 Task: Locate the nearest ferry terminal to Seattle, Washington, and San Juan Islands, Washington.
Action: Mouse moved to (170, 103)
Screenshot: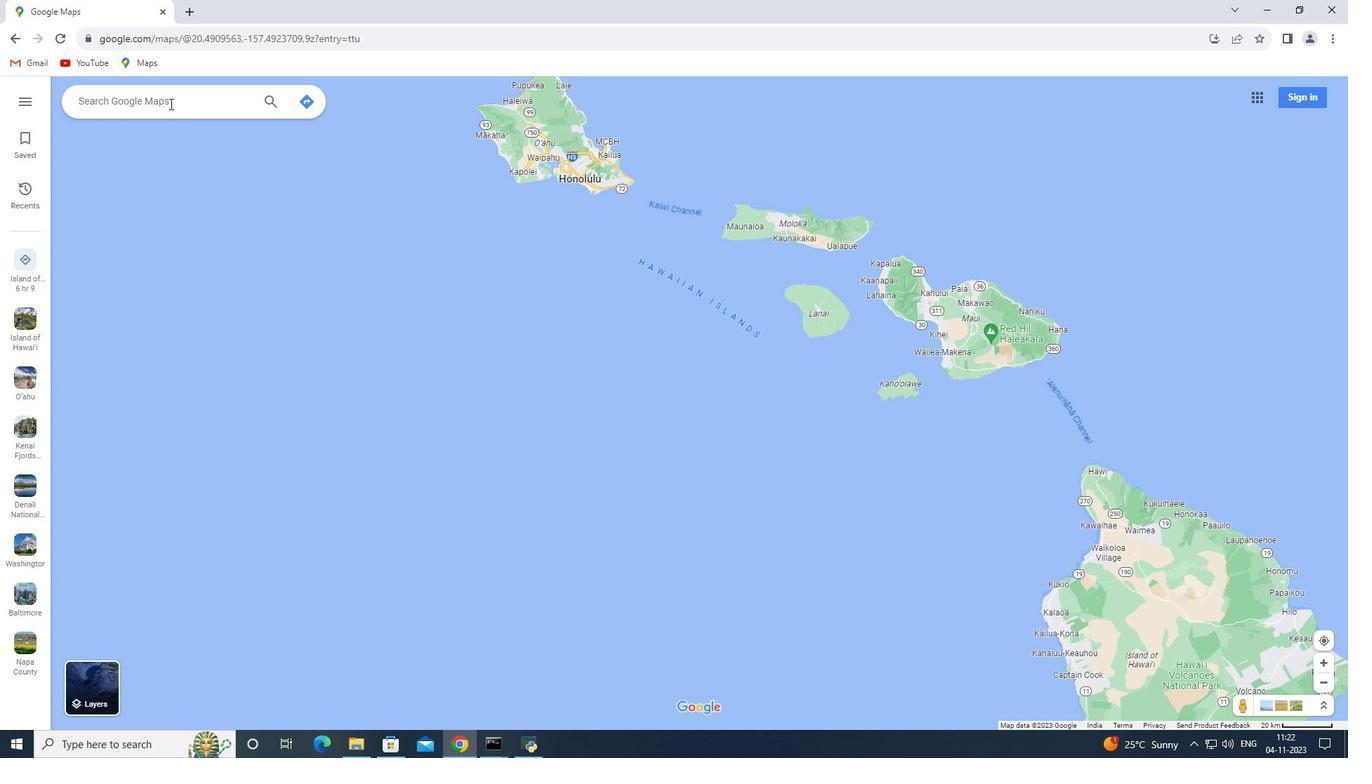 
Action: Mouse pressed left at (170, 103)
Screenshot: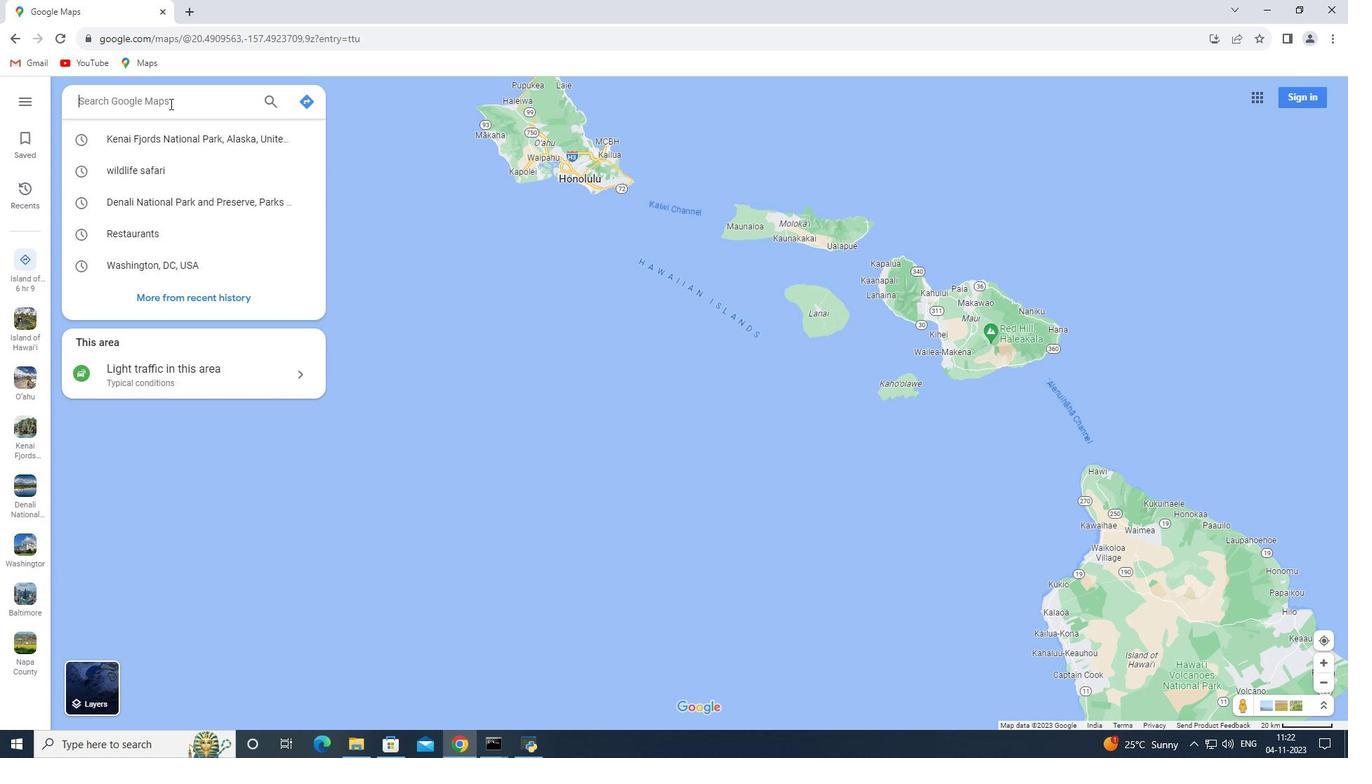 
Action: Key pressed <Key.shift><Key.shift><Key.shift><Key.shift>Seattle,<Key.space><Key.shift>Washington<Key.enter>
Screenshot: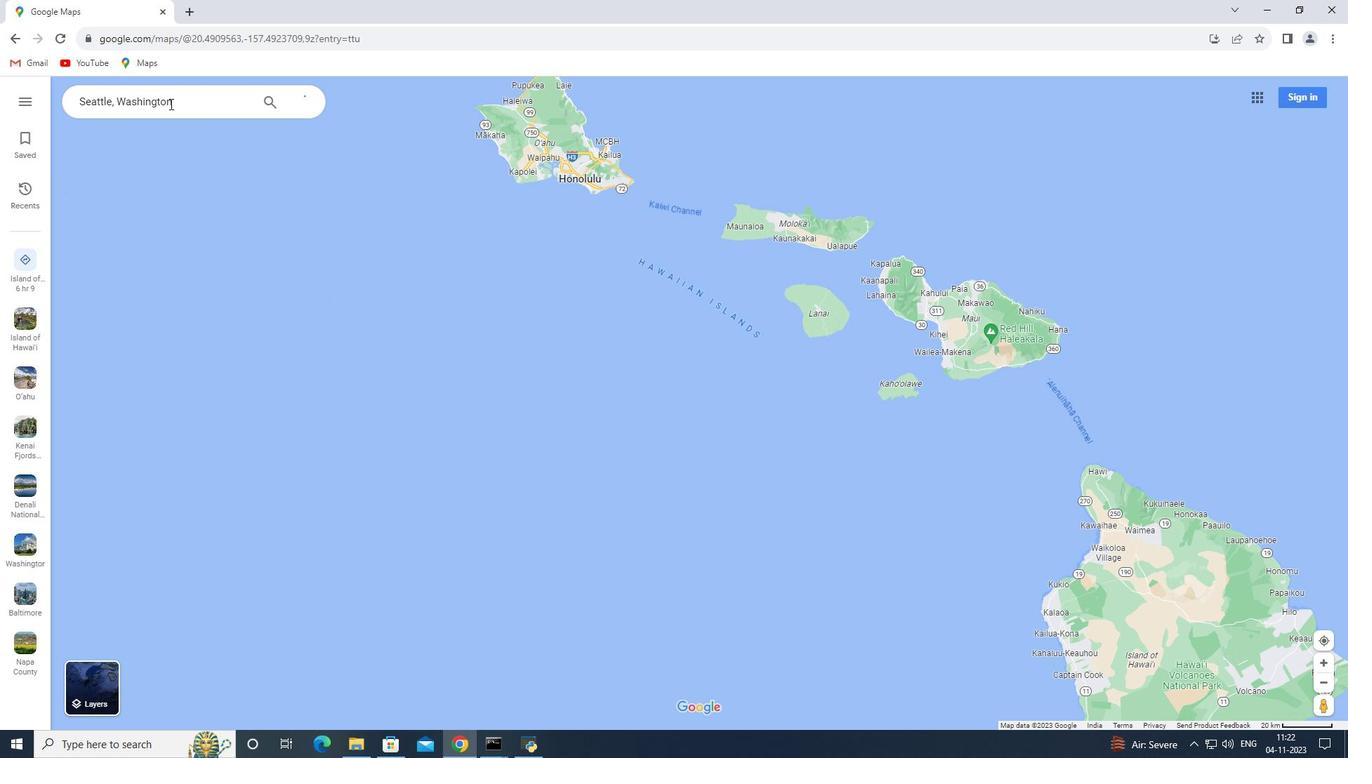 
Action: Mouse moved to (187, 338)
Screenshot: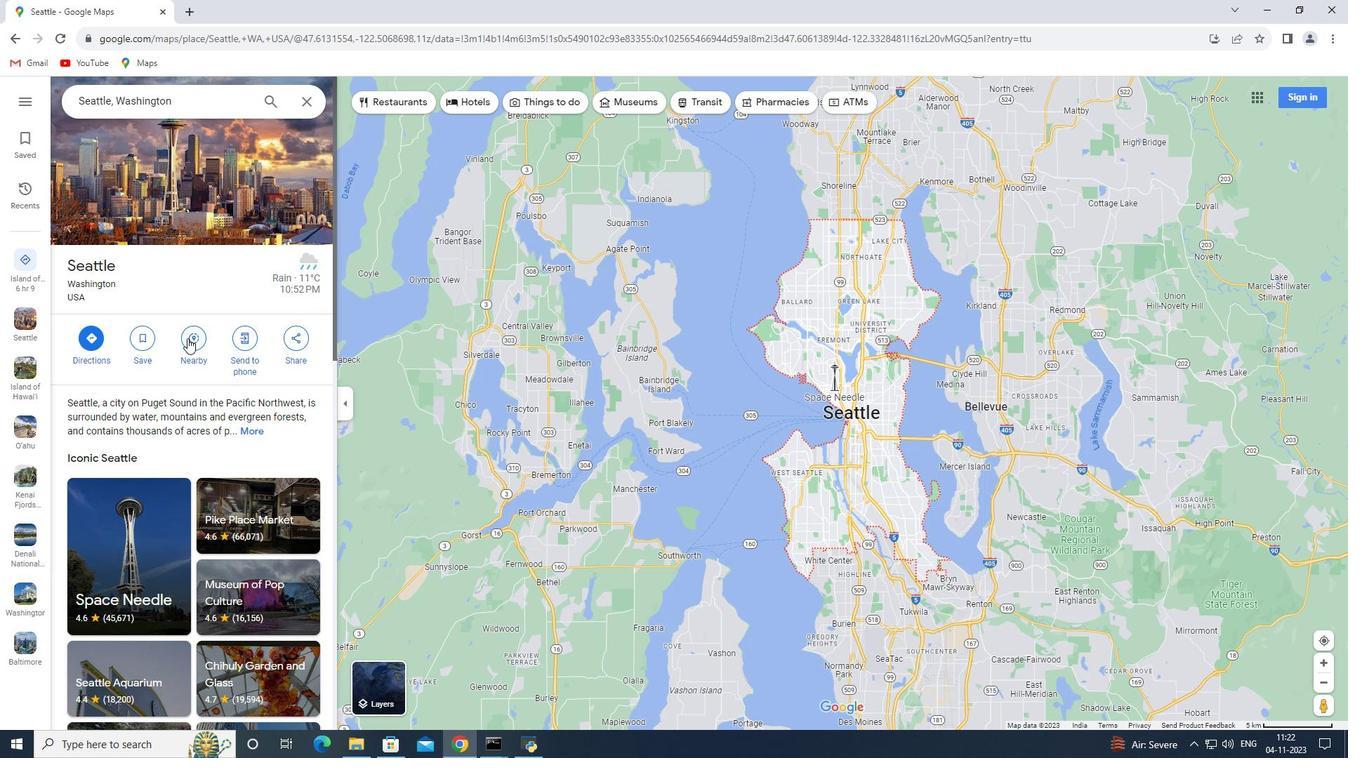 
Action: Mouse pressed left at (187, 338)
Screenshot: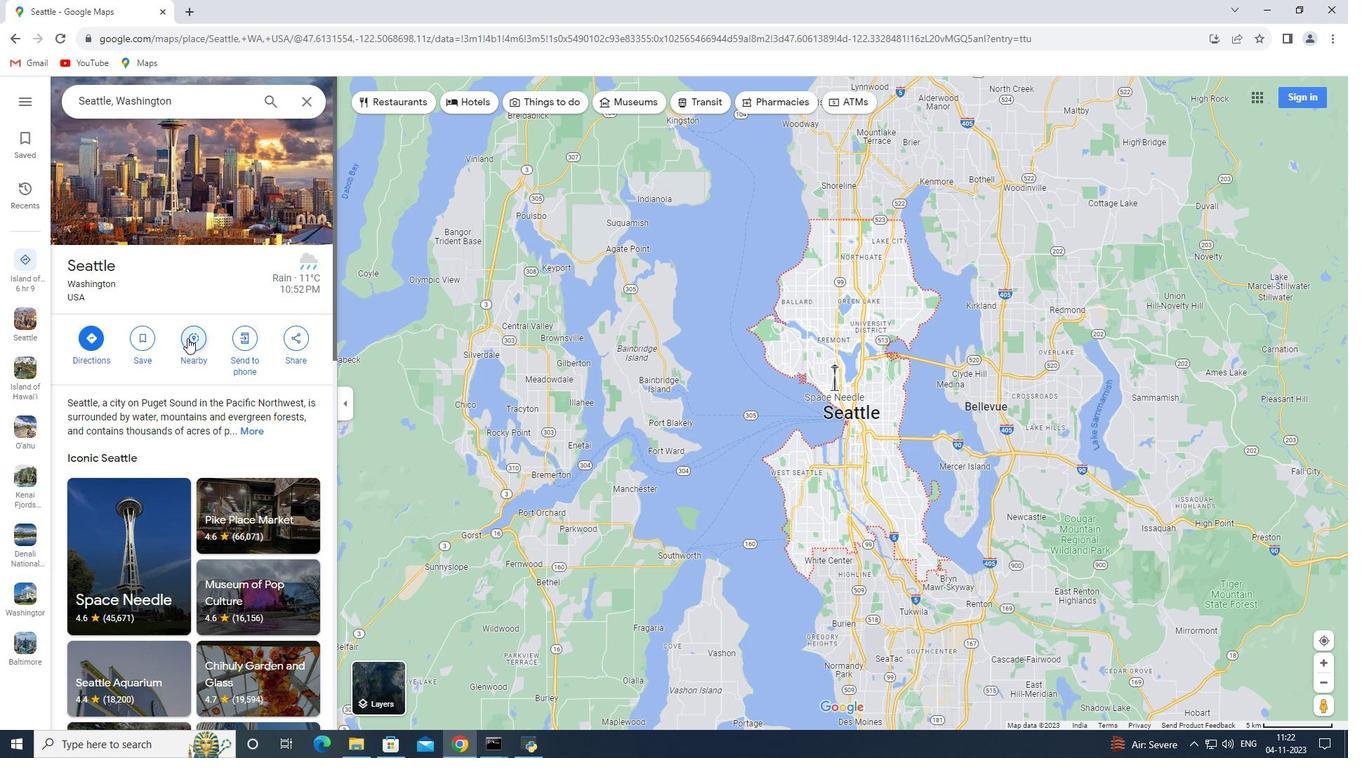 
Action: Key pressed ferry<Key.space>terminal<Key.enter>
Screenshot: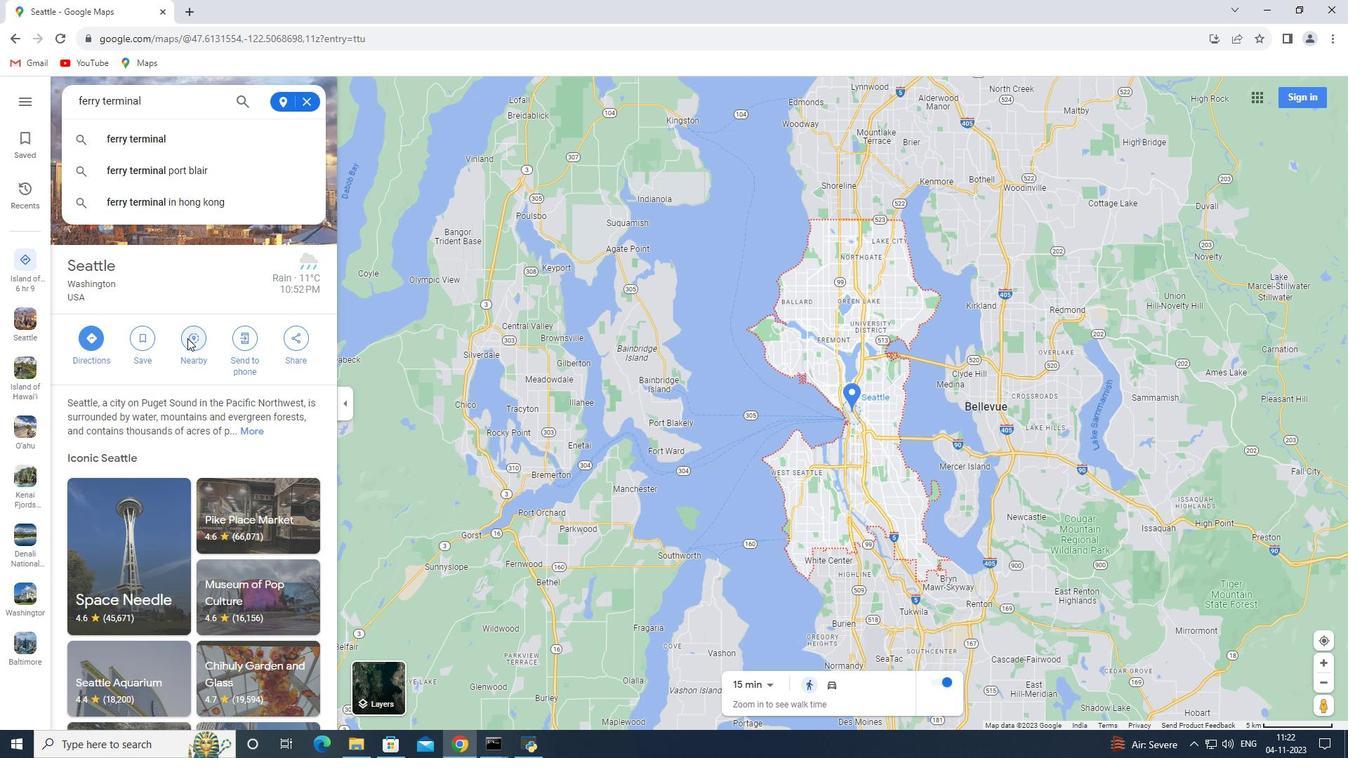 
Action: Mouse moved to (308, 96)
Screenshot: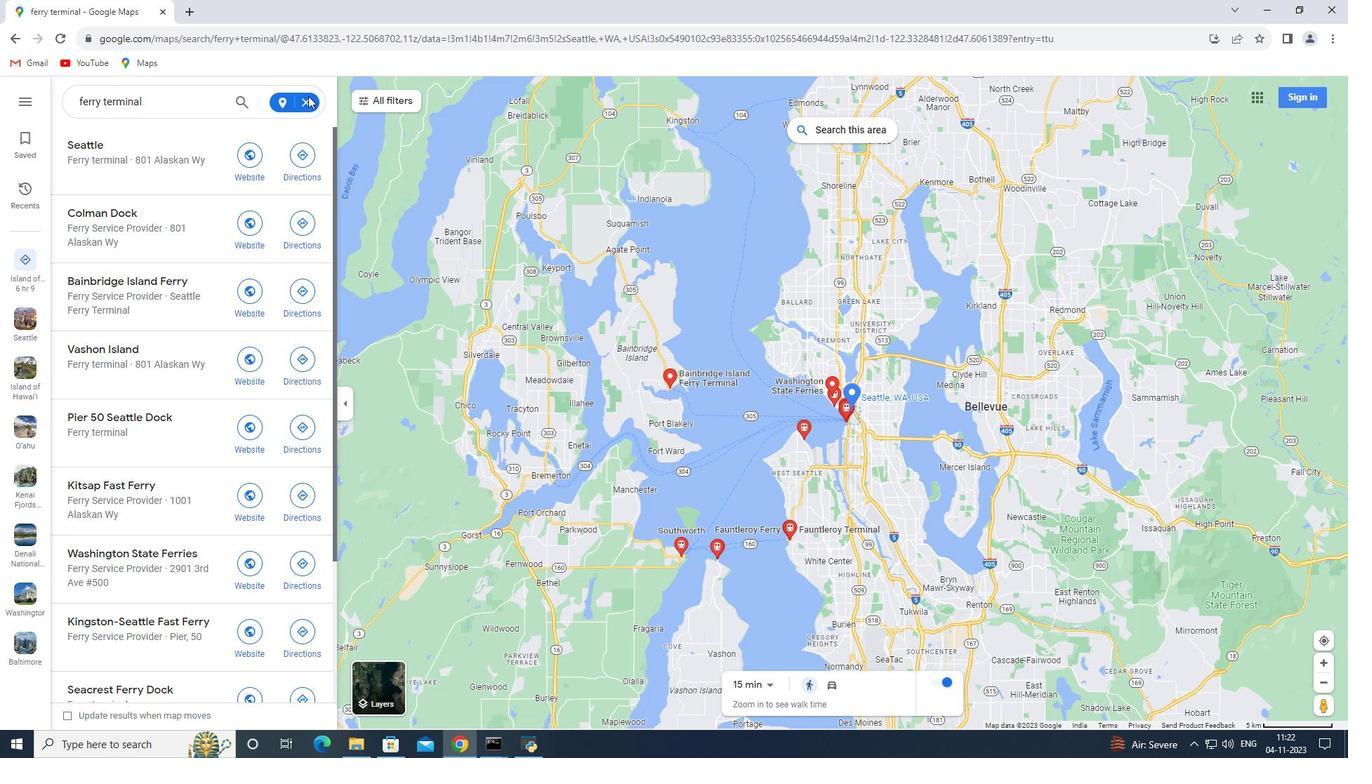 
Action: Mouse pressed left at (308, 96)
Screenshot: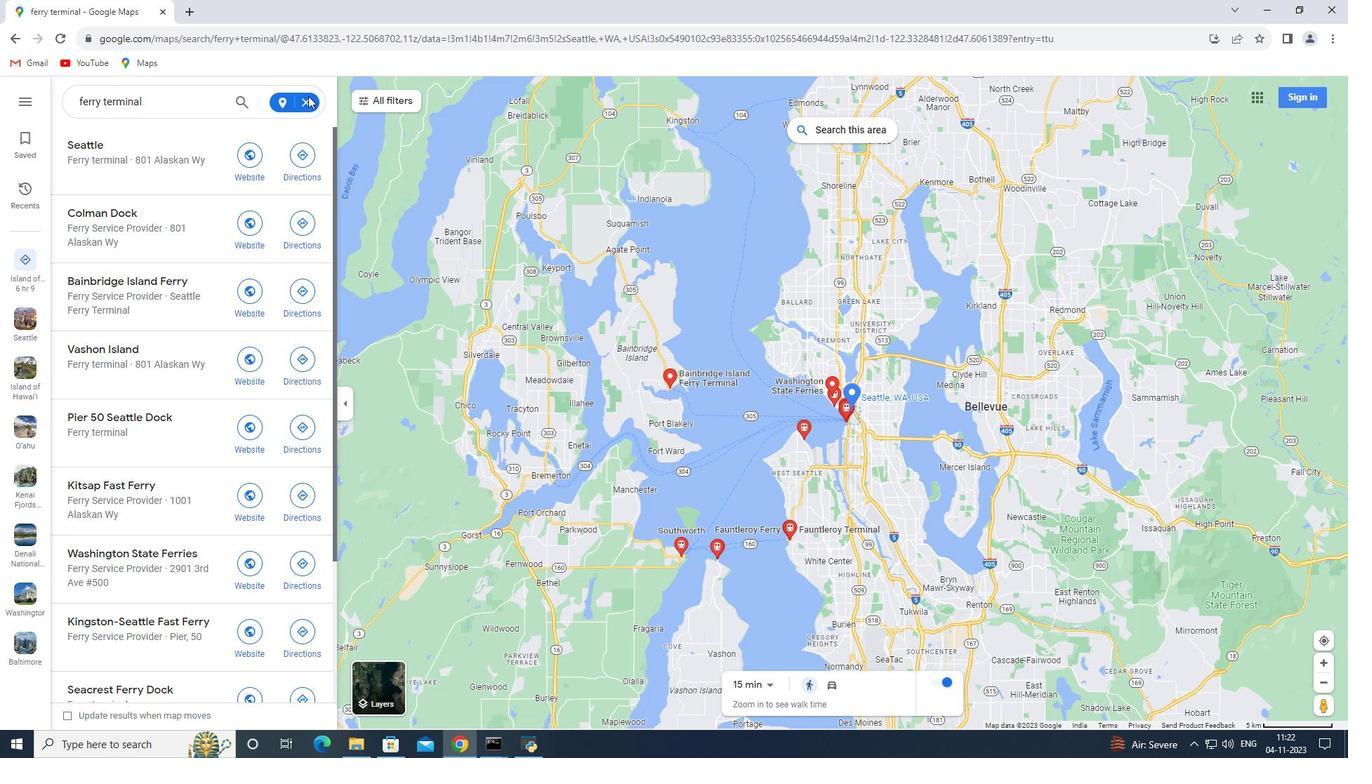 
Action: Mouse moved to (307, 99)
Screenshot: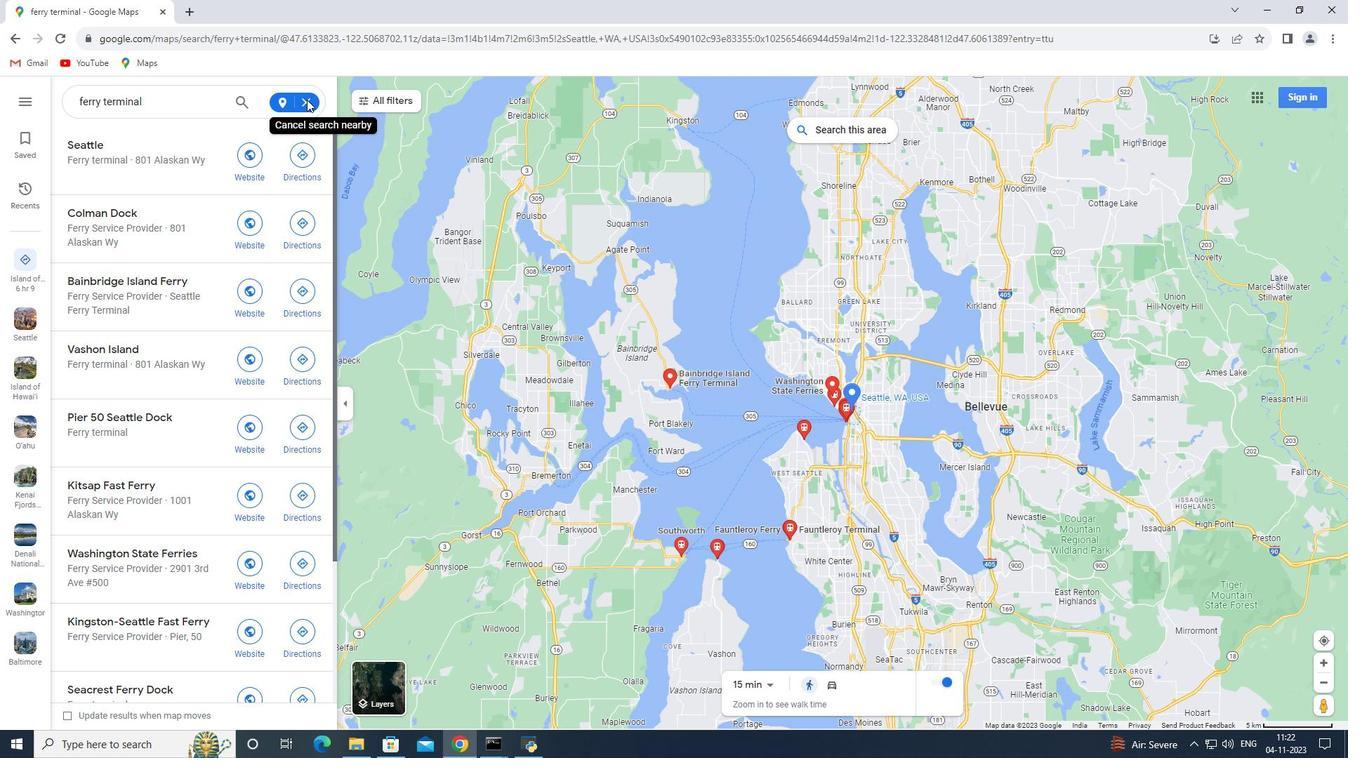 
Action: Mouse pressed left at (307, 99)
Screenshot: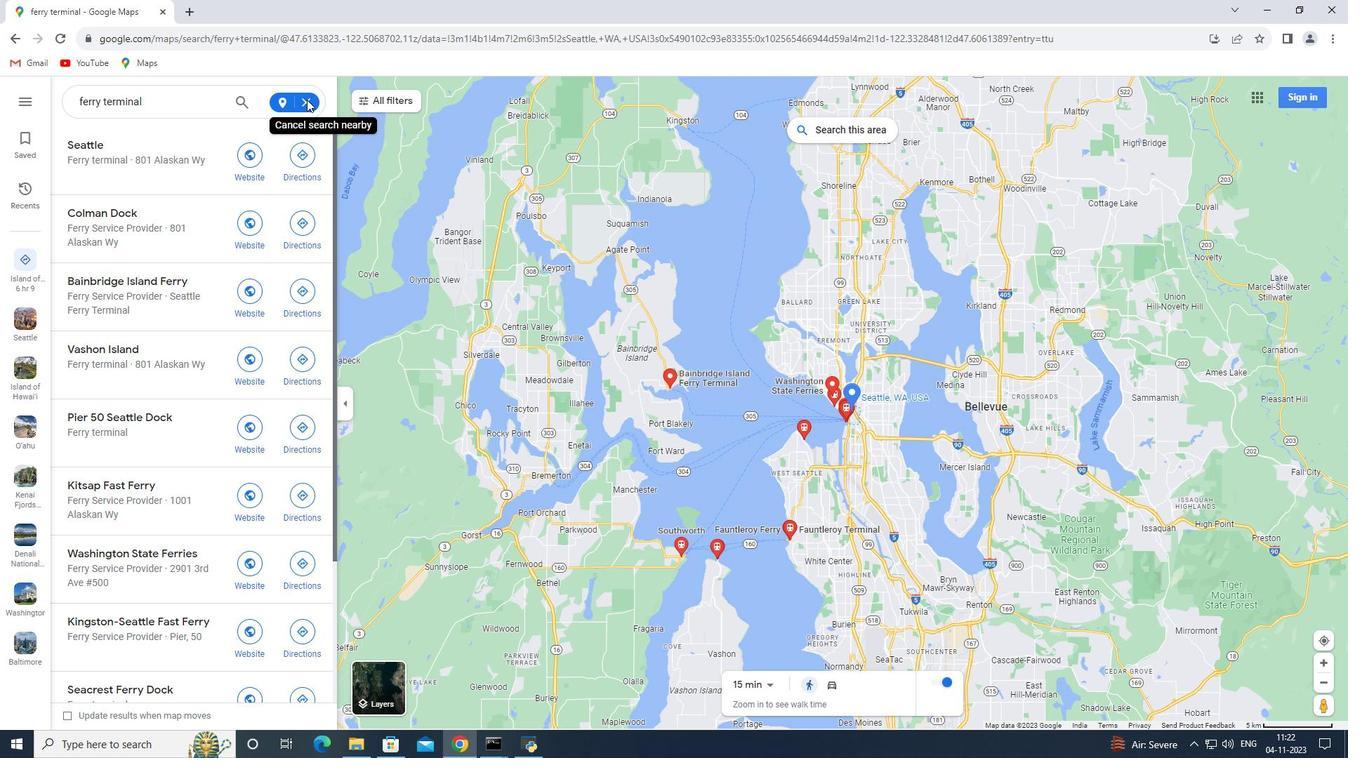 
Action: Mouse moved to (309, 96)
Screenshot: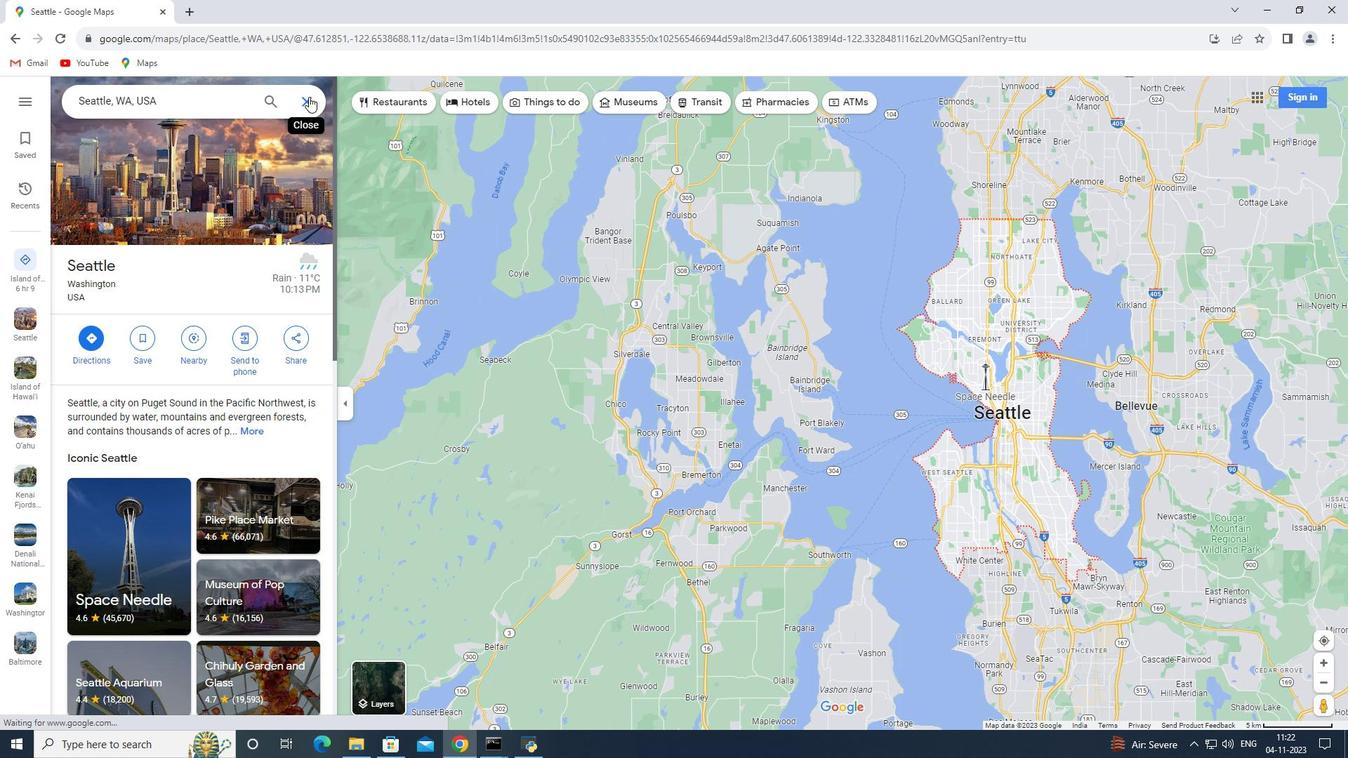 
Action: Mouse pressed left at (309, 96)
Screenshot: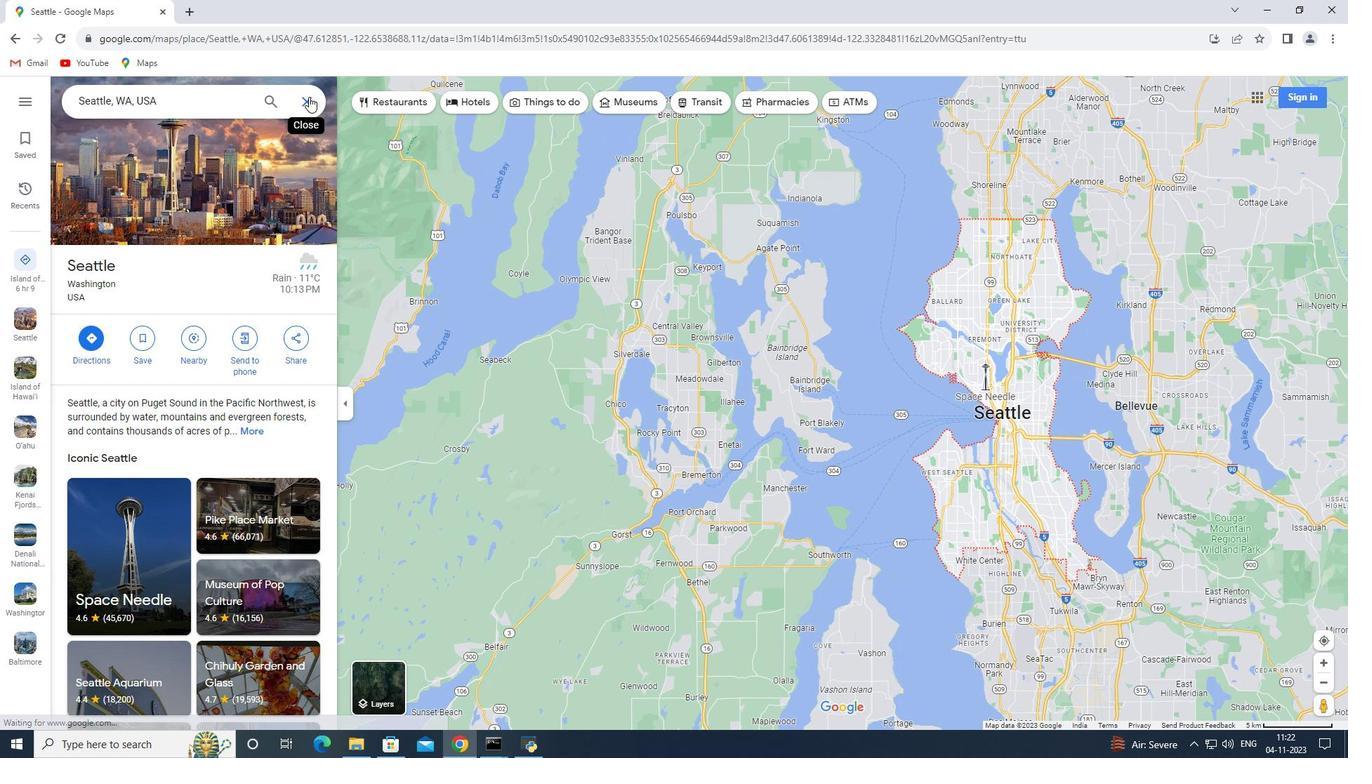 
Action: Mouse moved to (192, 98)
Screenshot: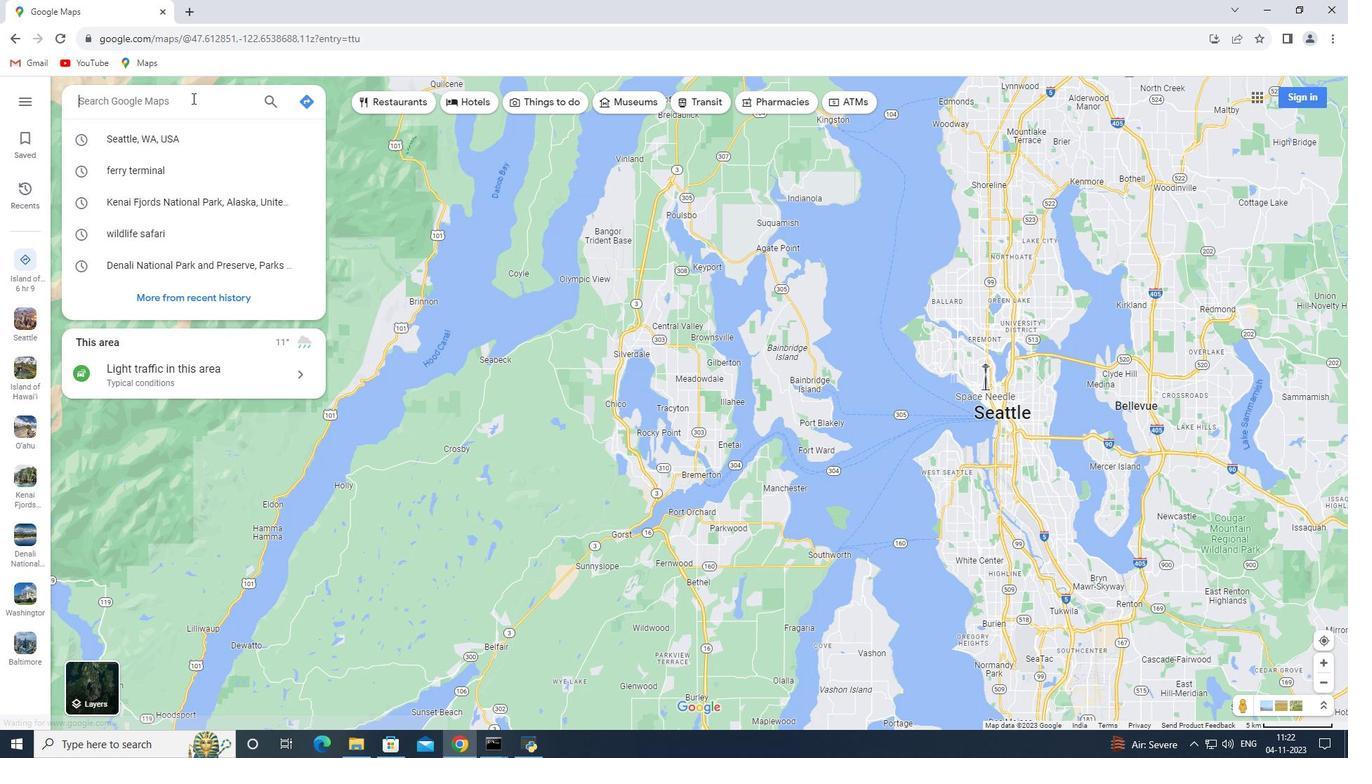 
Action: Key pressed <Key.shift>San<Key.space><Key.shift><Key.shift><Key.shift><Key.shift><Key.shift><Key.shift><Key.shift><Key.shift><Key.shift><Key.shift><Key.shift><Key.shift><Key.shift><Key.shift><Key.shift><Key.shift><Key.shift><Key.shift><Key.shift>Juan<Key.space><Key.shift>Islands,<Key.space><Key.shift>Washington<Key.enter>
Screenshot: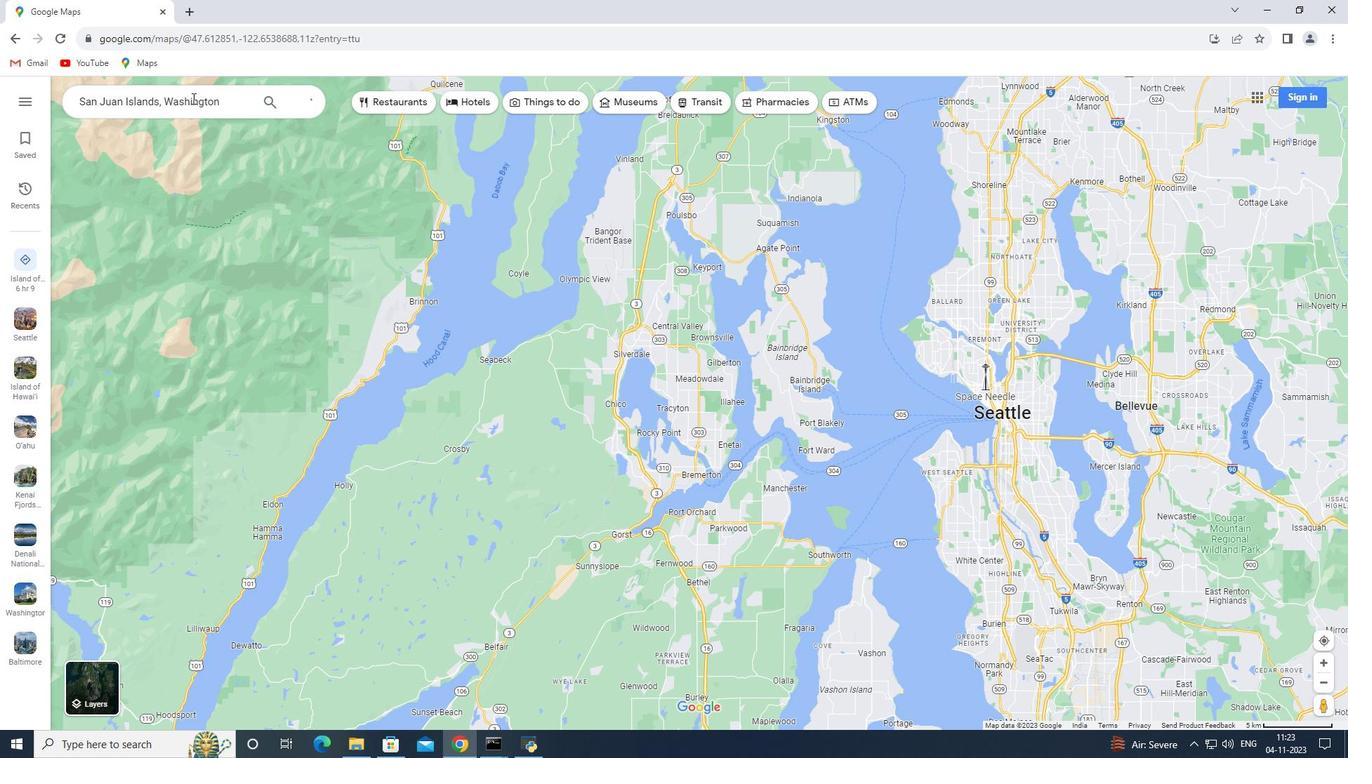 
Action: Mouse moved to (187, 370)
Screenshot: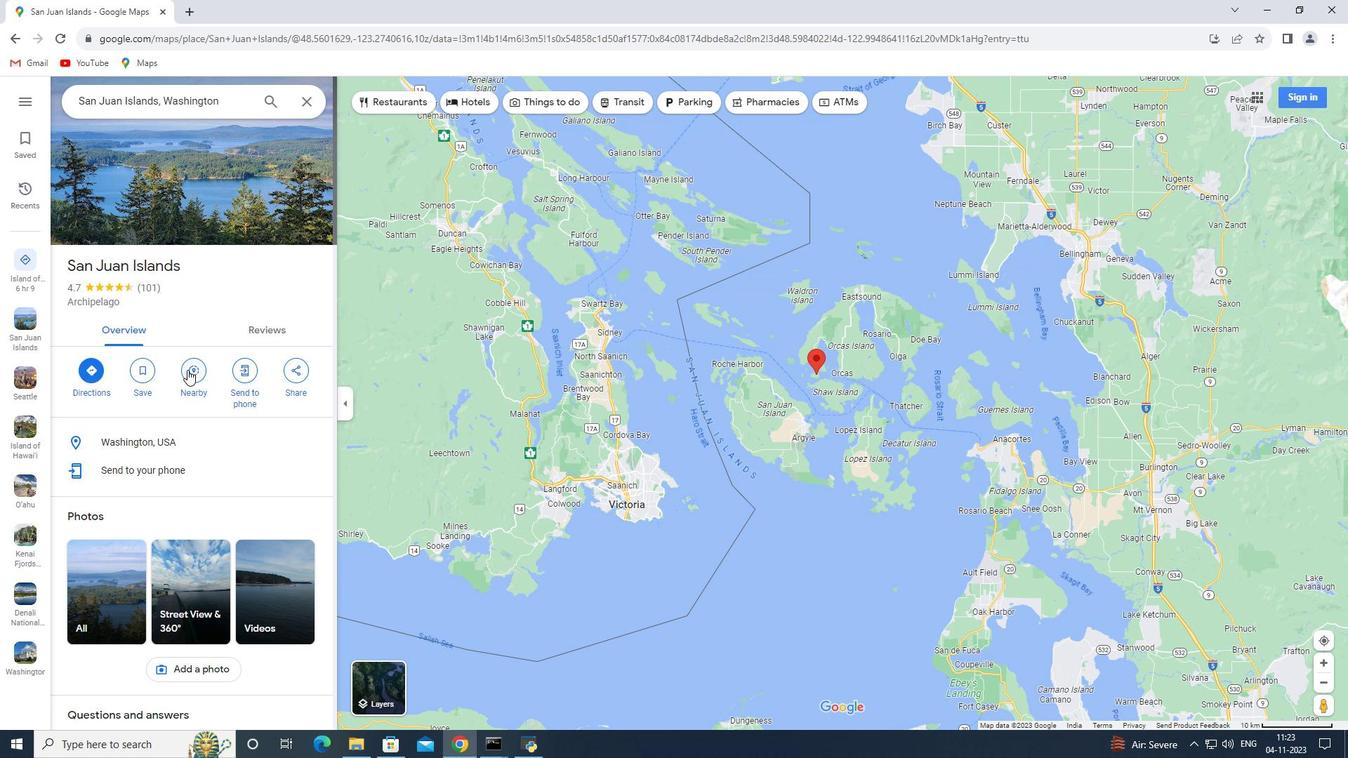 
Action: Mouse pressed left at (187, 370)
Screenshot: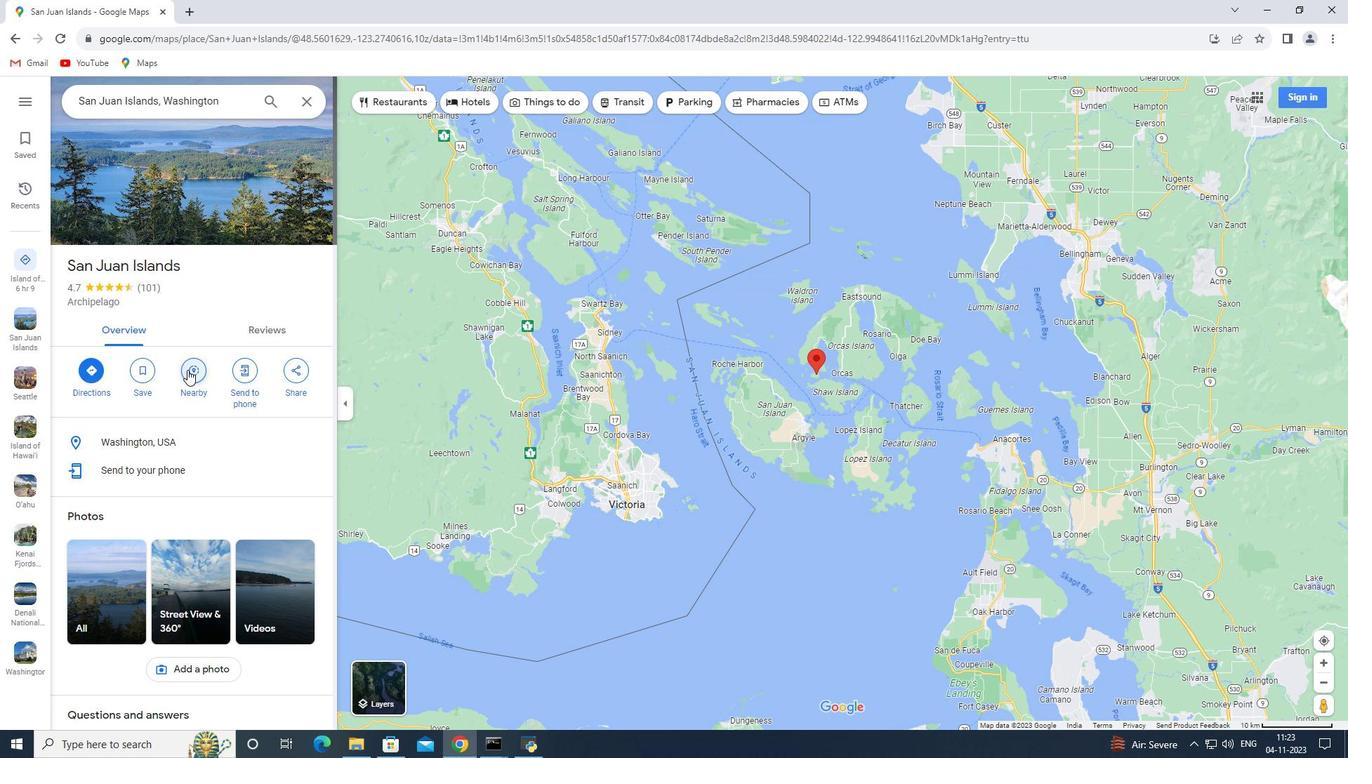 
Action: Key pressed ferry<Key.space>terminal<Key.enter>
Screenshot: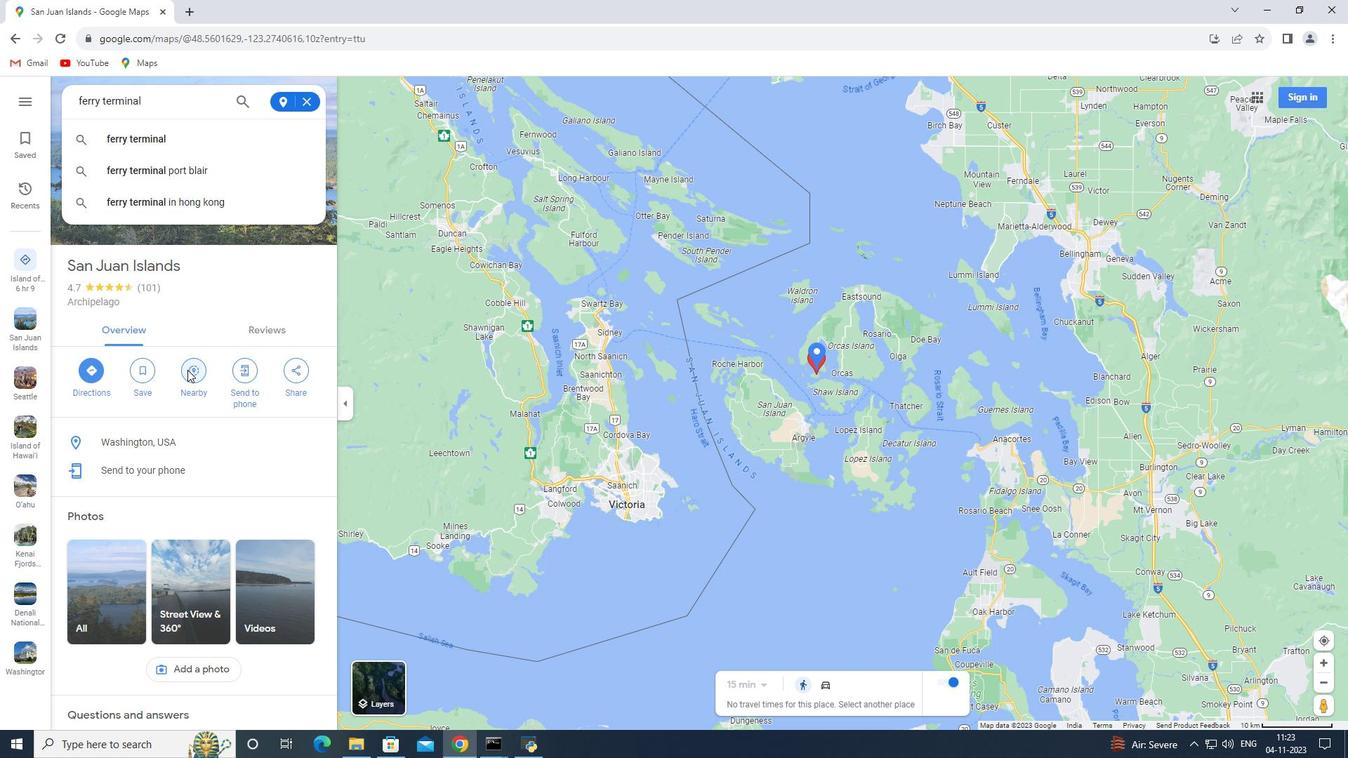 
